 Task: Create a due date automation trigger when advanced on, 2 hours before a card is due add content with a name starting with resume.
Action: Mouse moved to (904, 268)
Screenshot: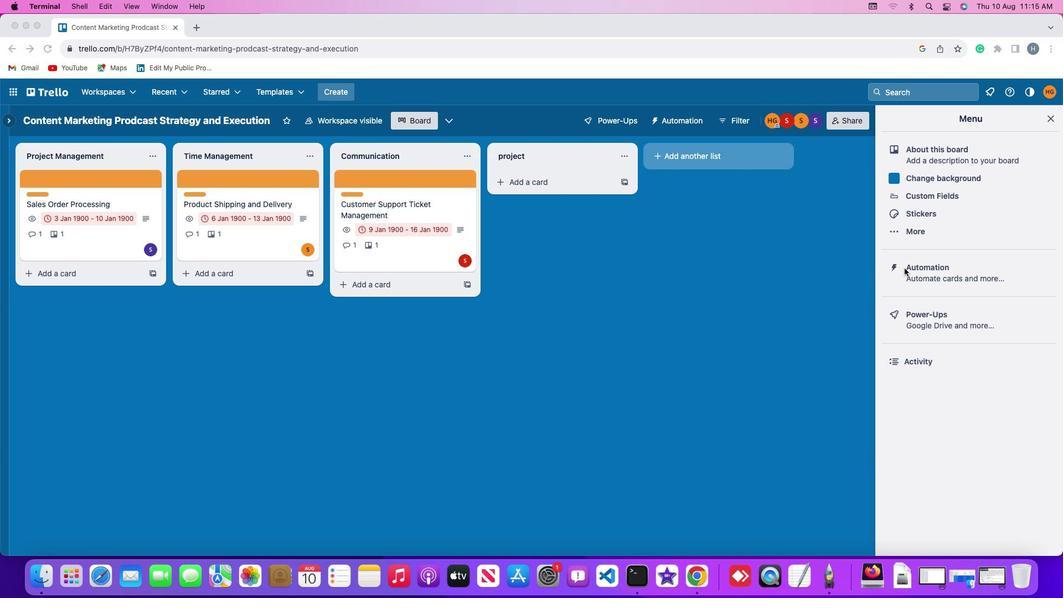 
Action: Mouse pressed left at (904, 268)
Screenshot: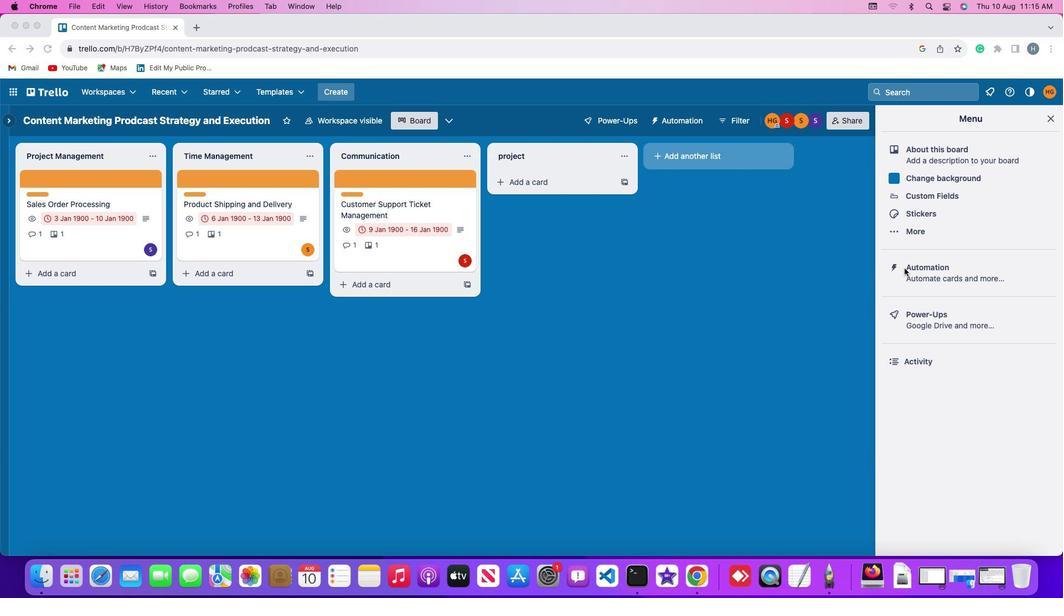 
Action: Mouse moved to (904, 268)
Screenshot: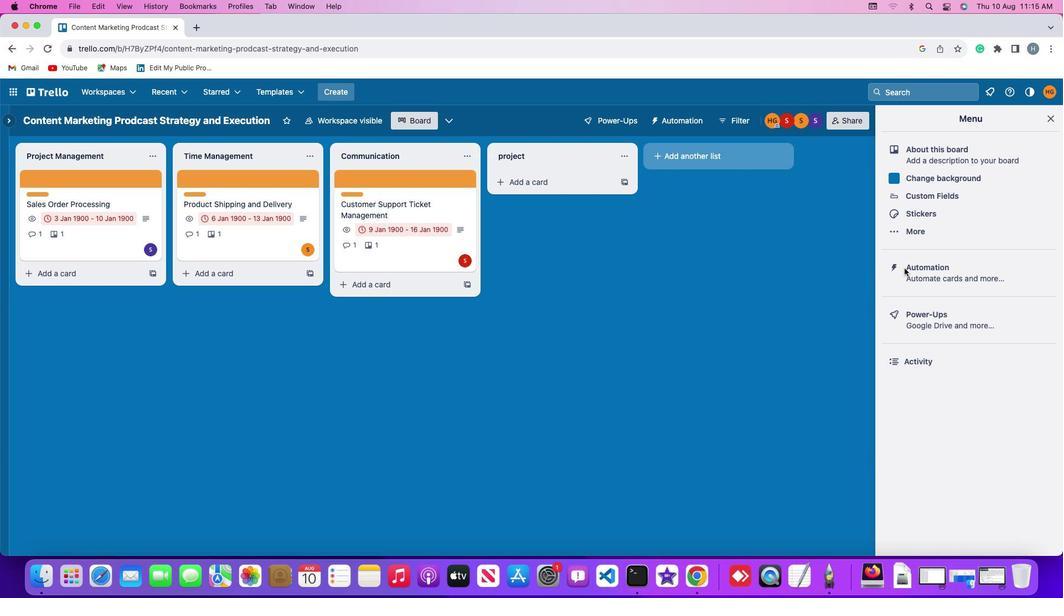 
Action: Mouse pressed left at (904, 268)
Screenshot: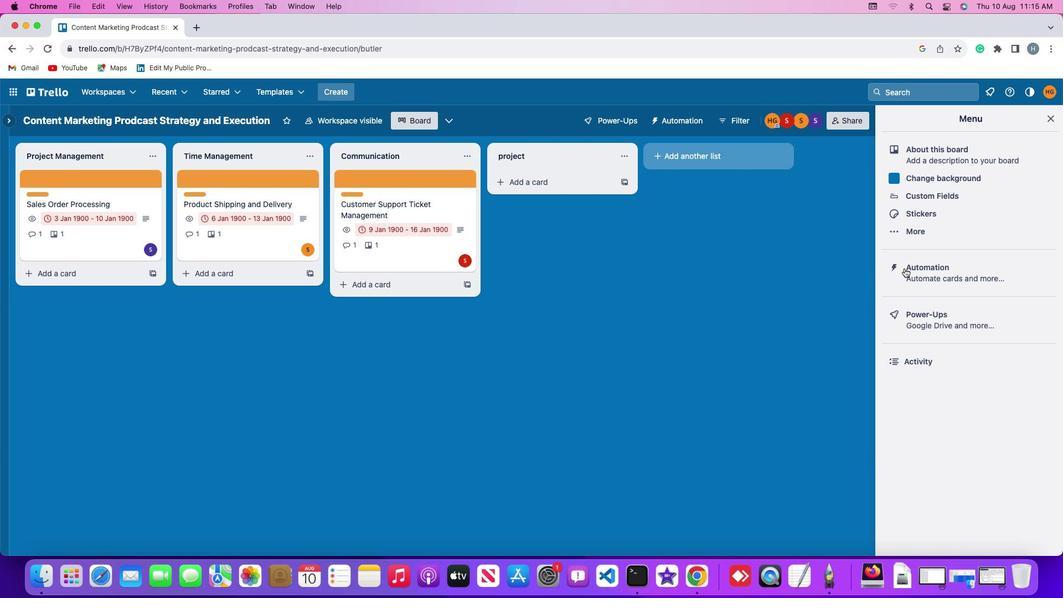 
Action: Mouse moved to (82, 263)
Screenshot: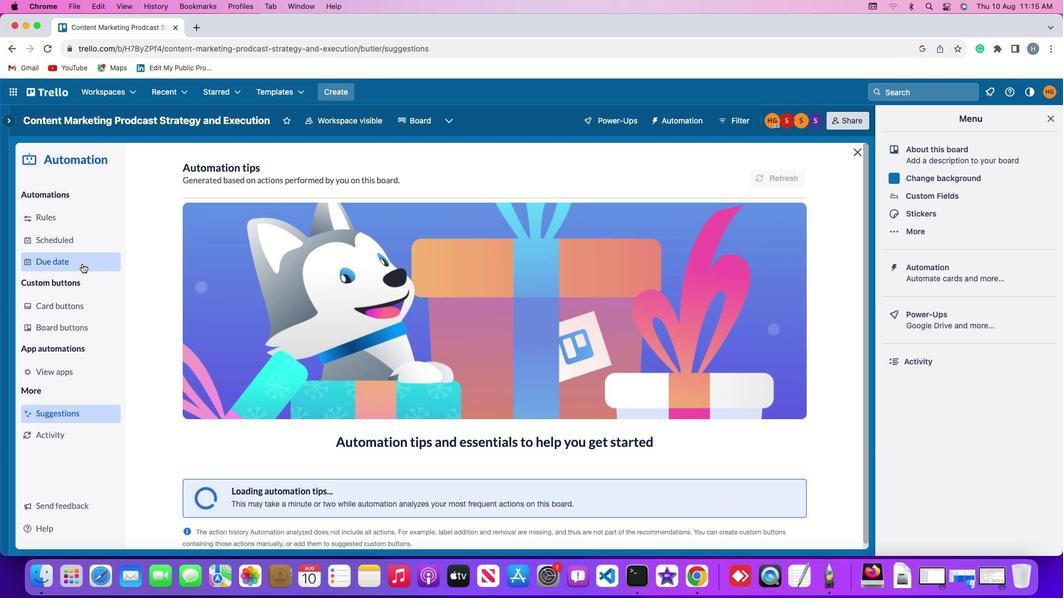 
Action: Mouse pressed left at (82, 263)
Screenshot: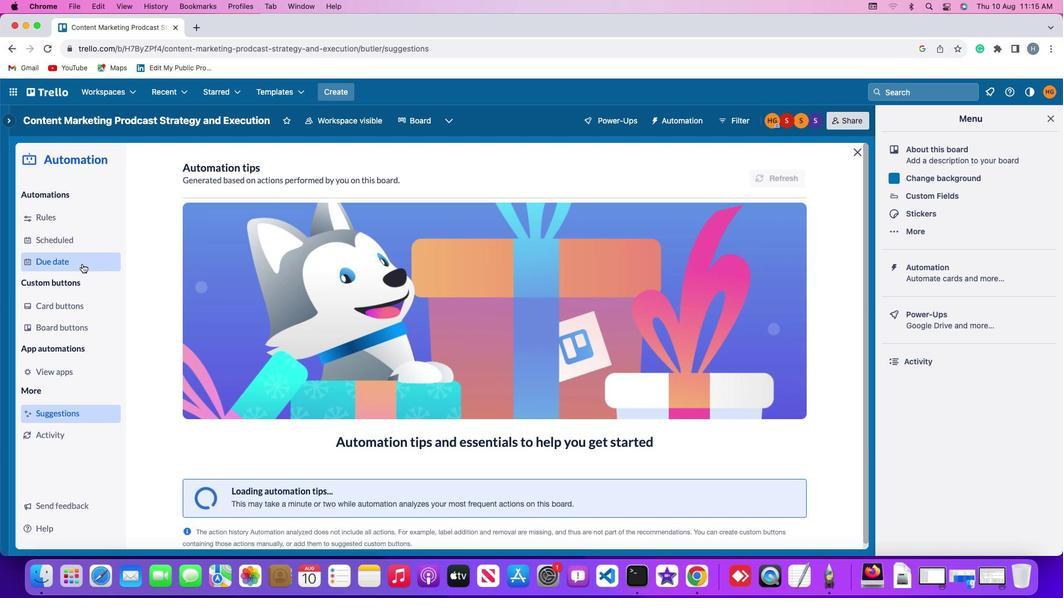 
Action: Mouse moved to (759, 172)
Screenshot: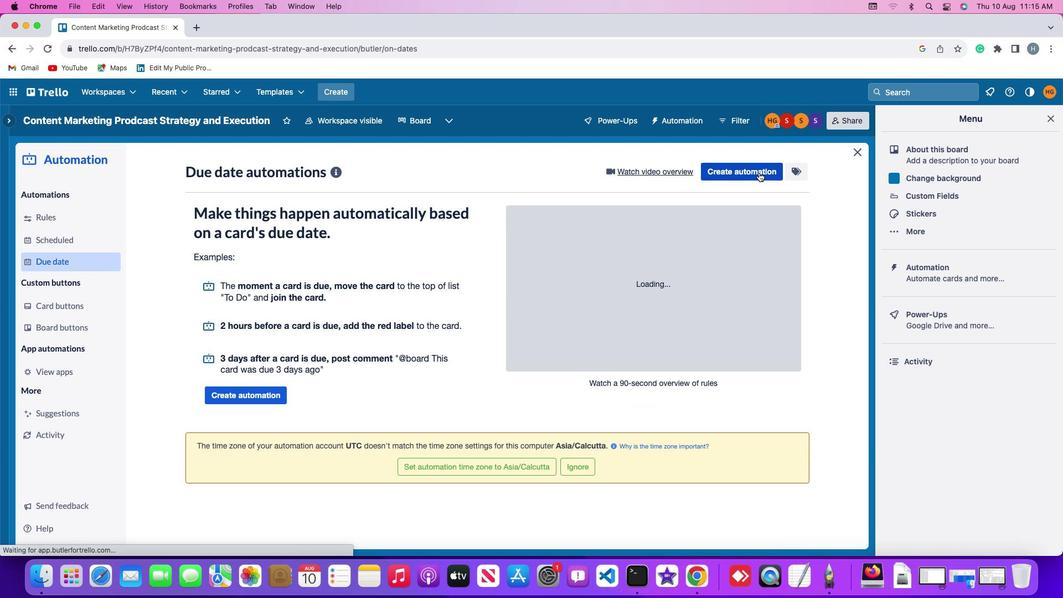 
Action: Mouse pressed left at (759, 172)
Screenshot: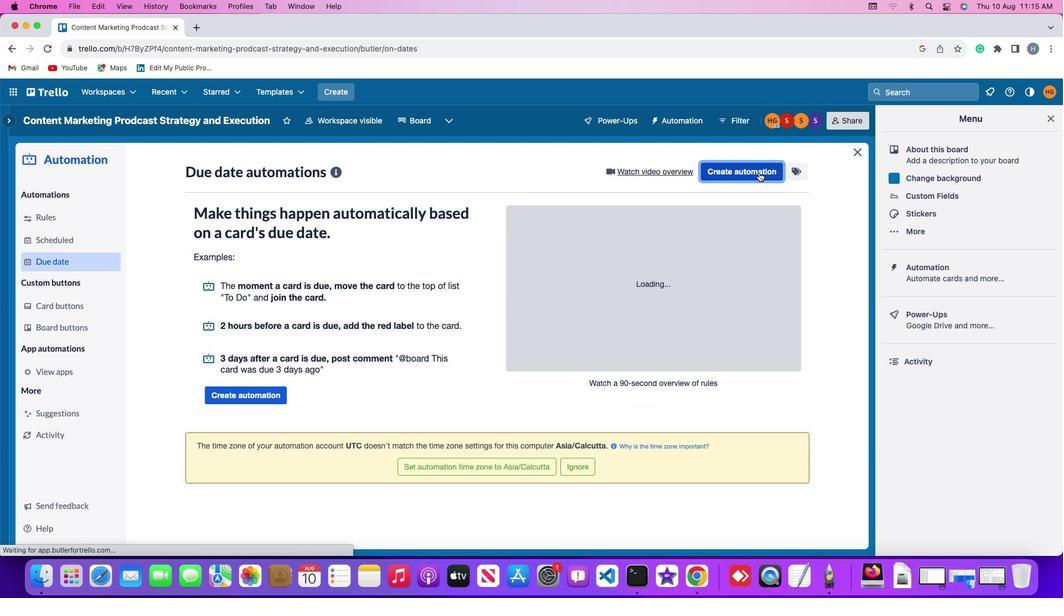 
Action: Mouse moved to (268, 277)
Screenshot: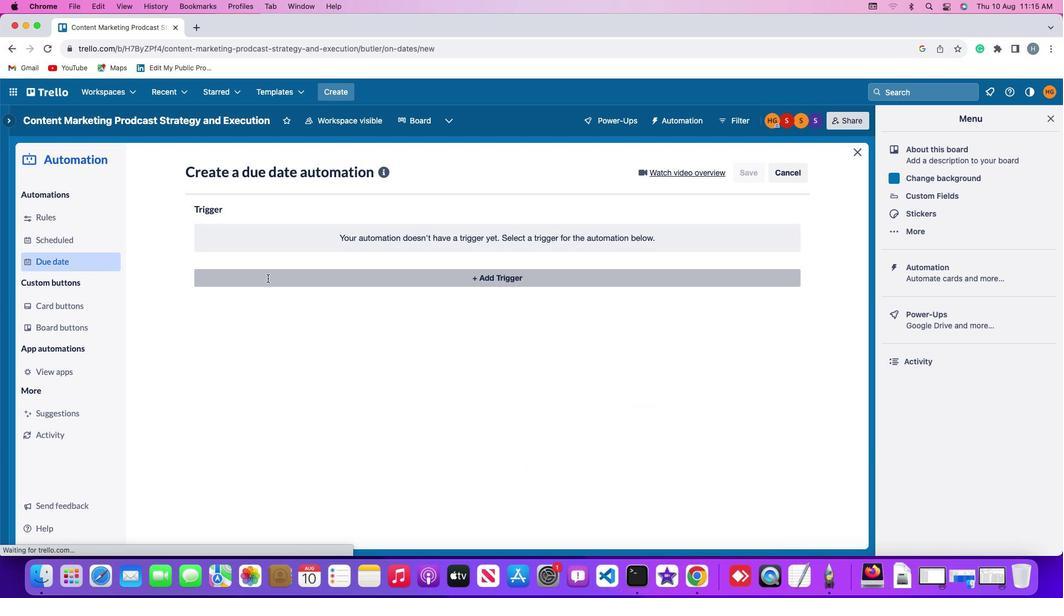 
Action: Mouse pressed left at (268, 277)
Screenshot: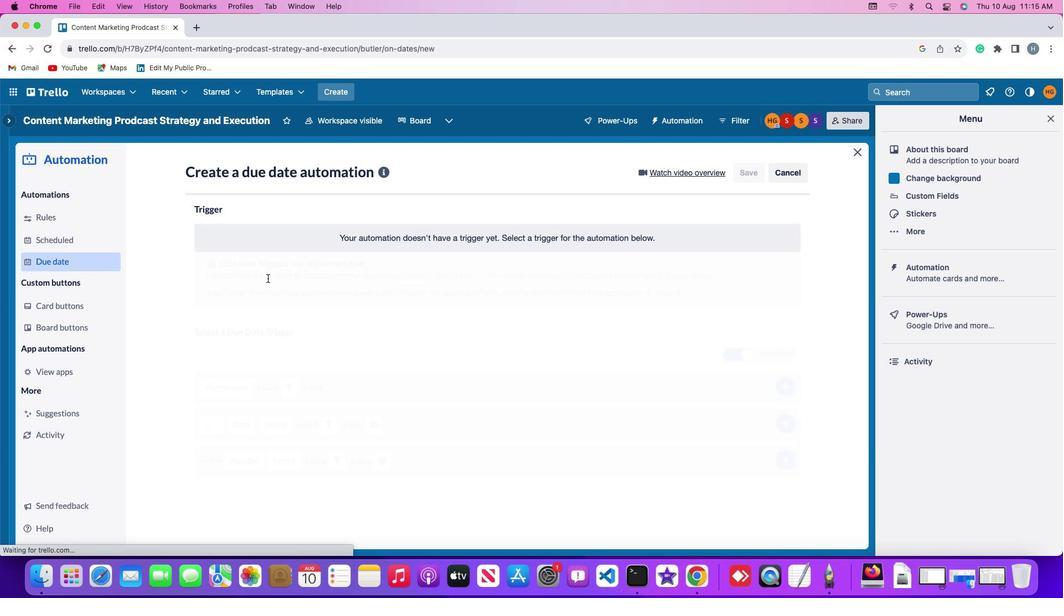 
Action: Mouse moved to (219, 452)
Screenshot: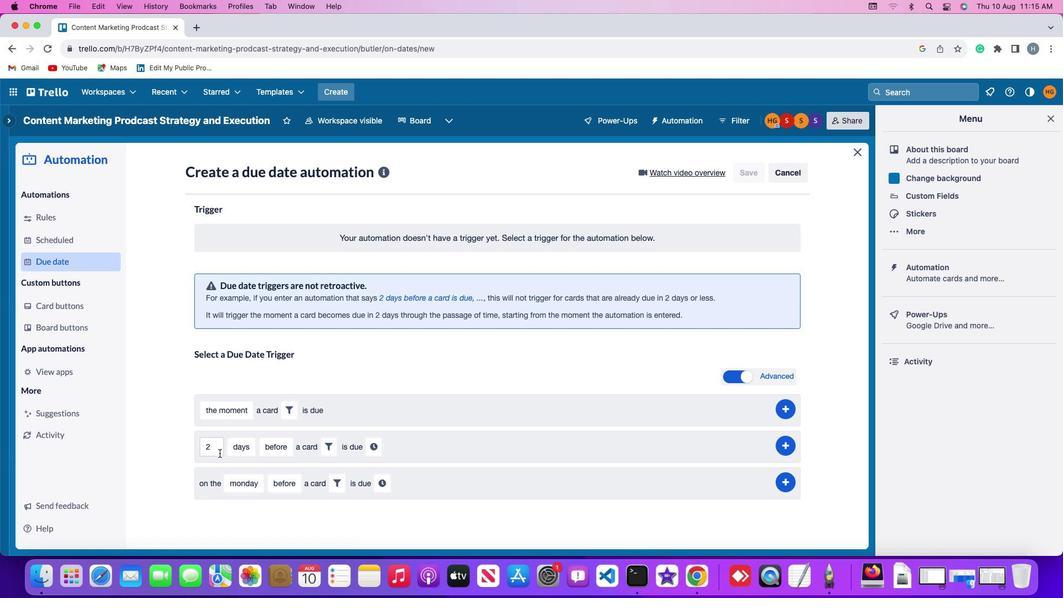 
Action: Mouse pressed left at (219, 452)
Screenshot: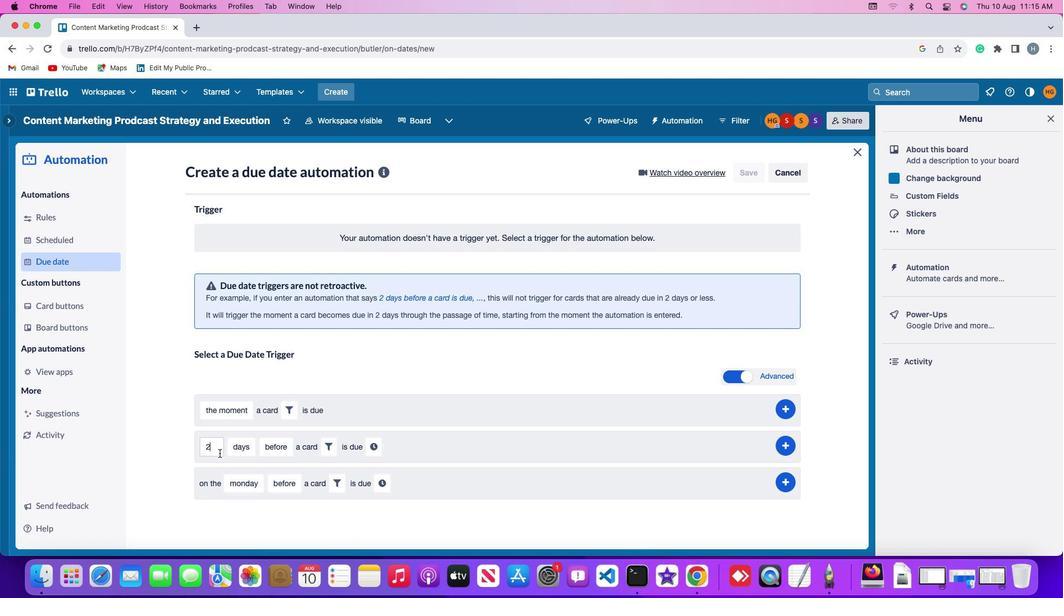
Action: Mouse moved to (220, 449)
Screenshot: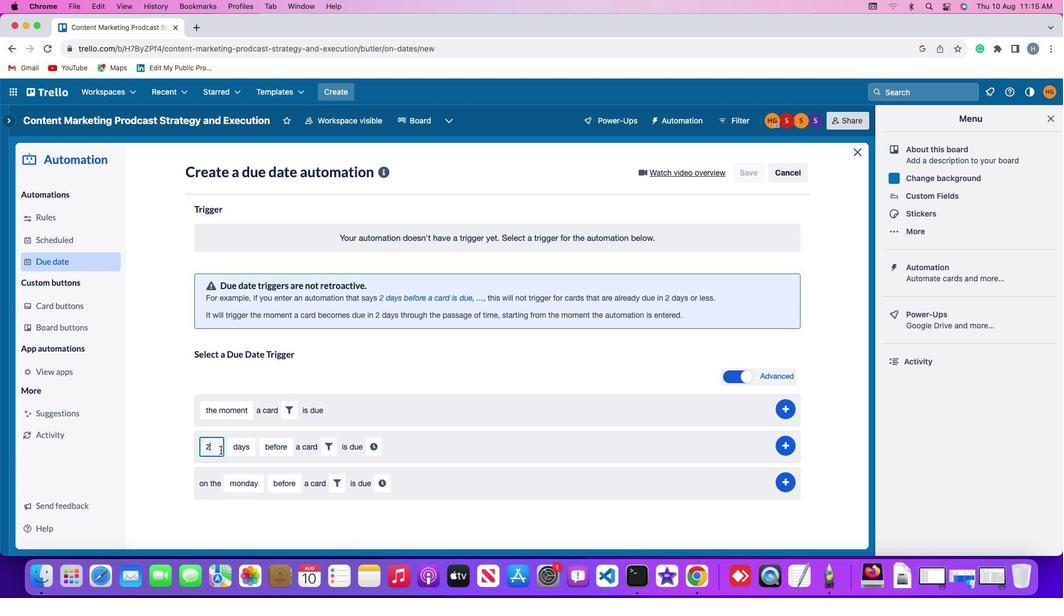 
Action: Key pressed Key.backspace'2'
Screenshot: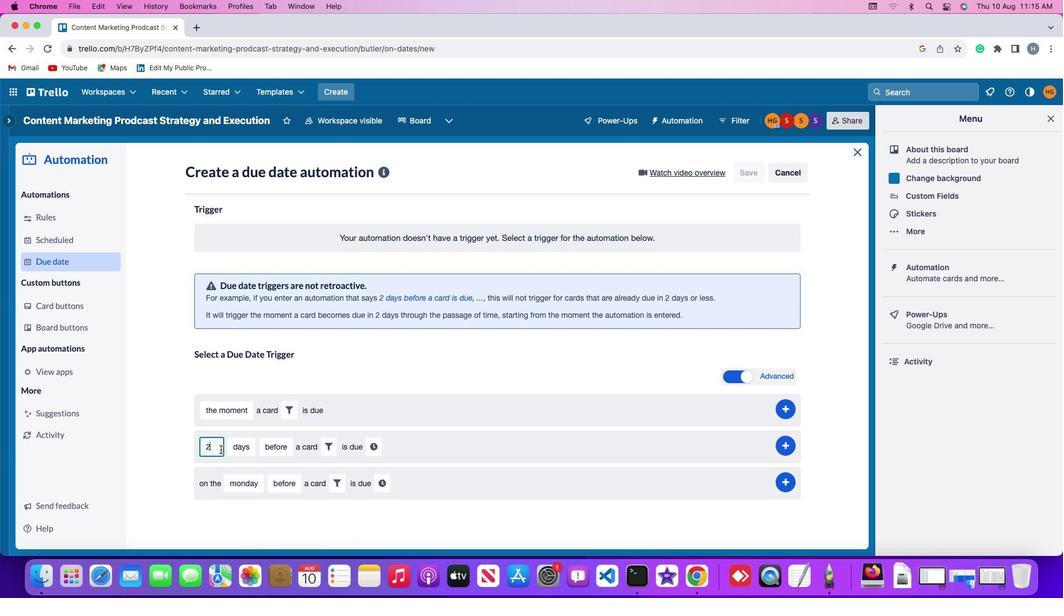 
Action: Mouse moved to (247, 447)
Screenshot: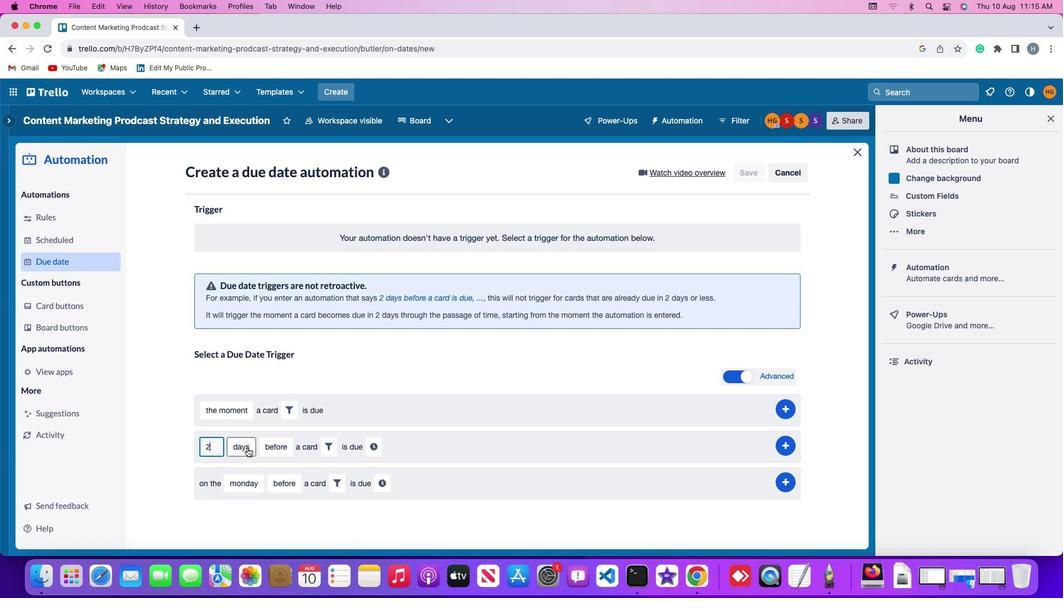 
Action: Mouse pressed left at (247, 447)
Screenshot: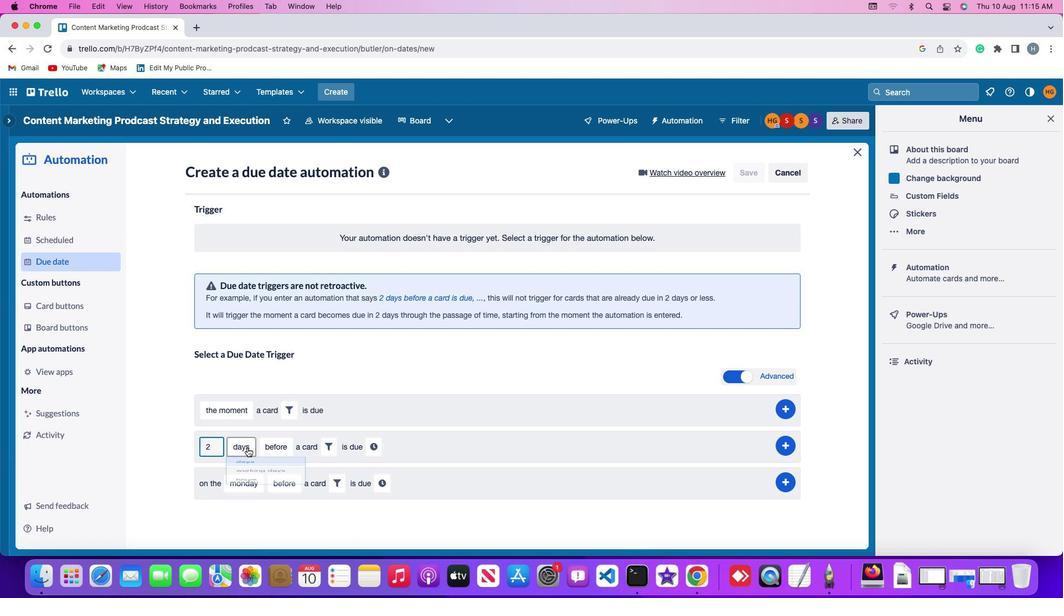 
Action: Mouse moved to (251, 511)
Screenshot: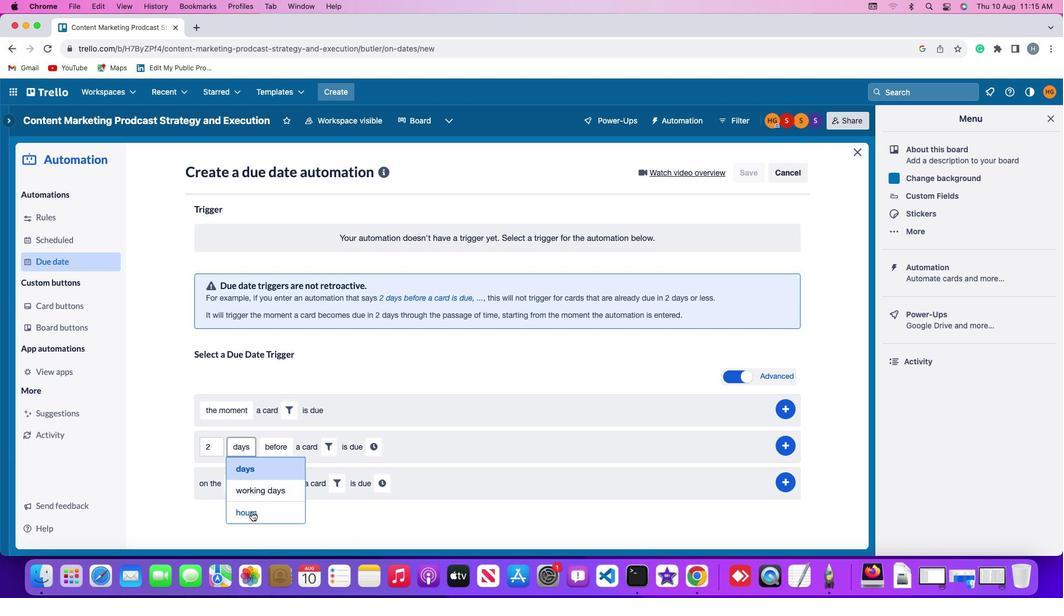 
Action: Mouse pressed left at (251, 511)
Screenshot: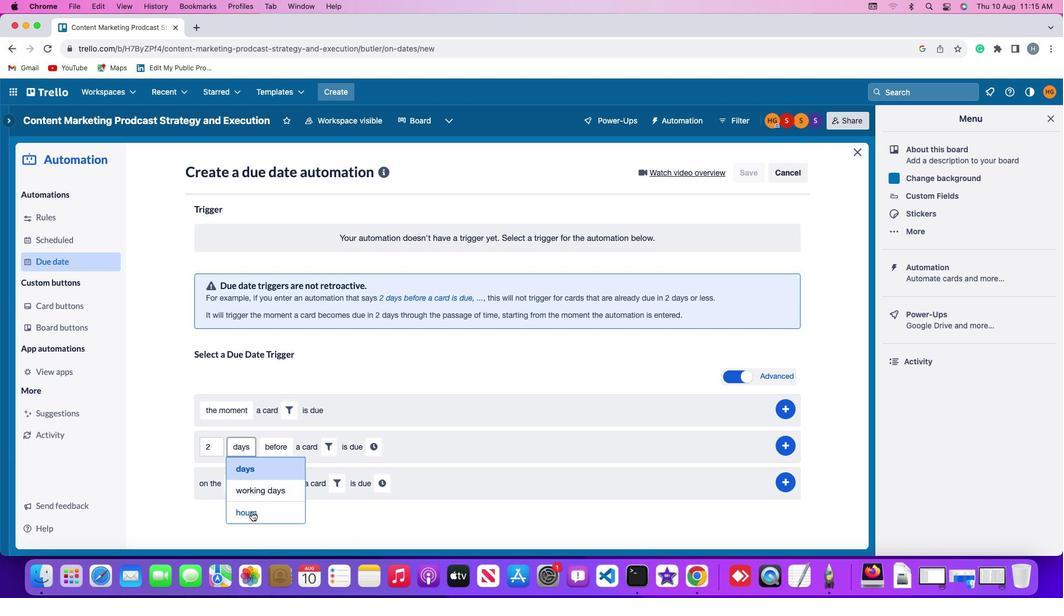 
Action: Mouse moved to (273, 445)
Screenshot: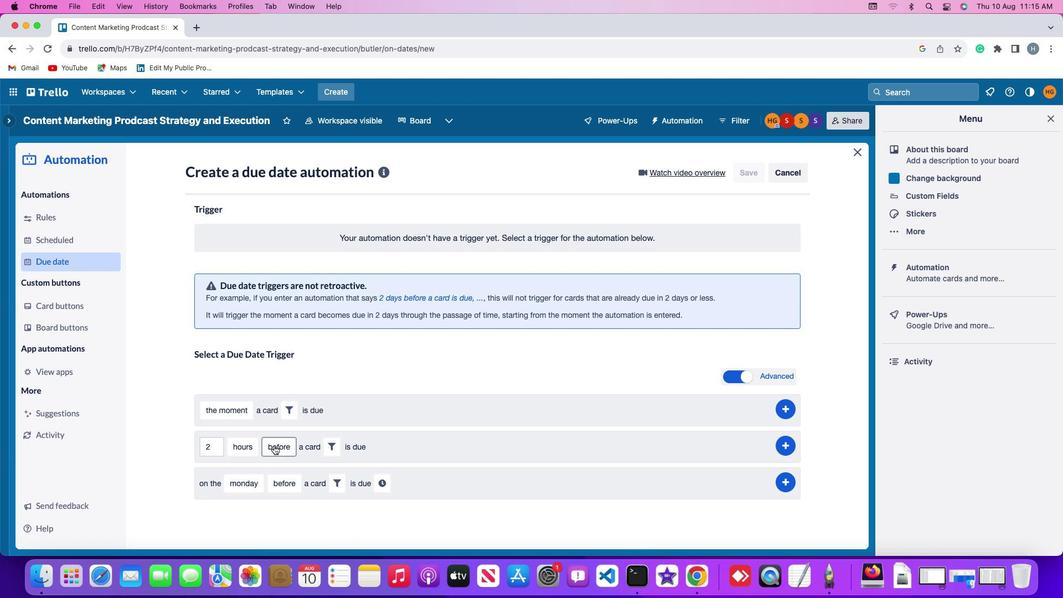 
Action: Mouse pressed left at (273, 445)
Screenshot: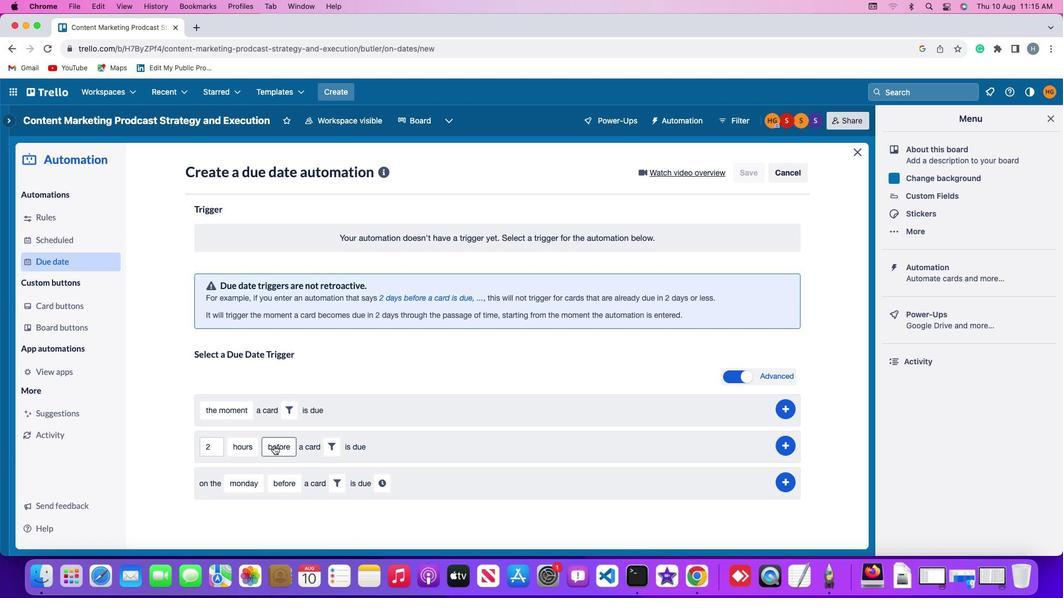 
Action: Mouse moved to (282, 469)
Screenshot: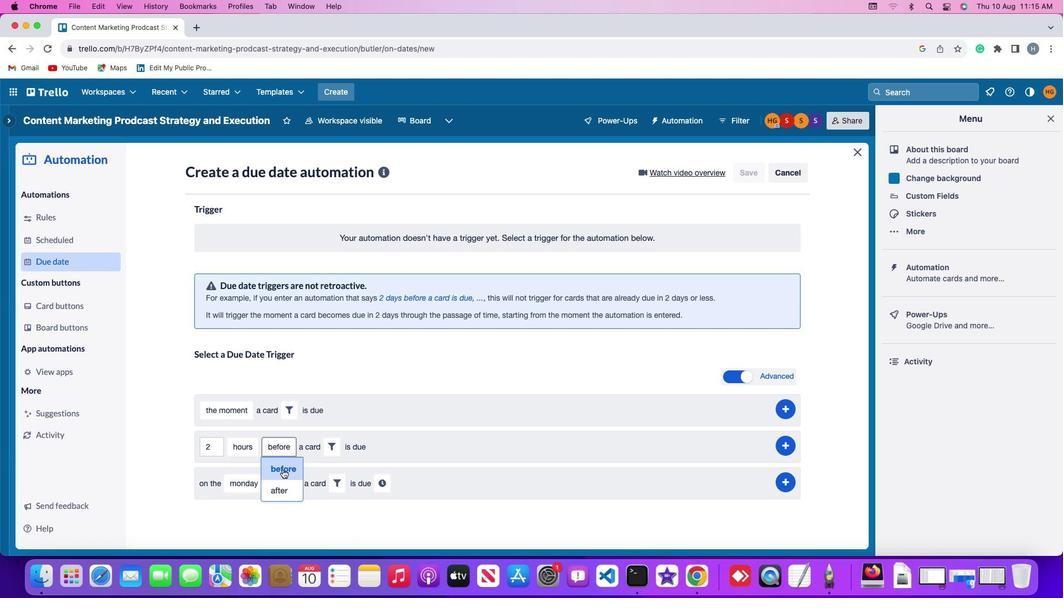 
Action: Mouse pressed left at (282, 469)
Screenshot: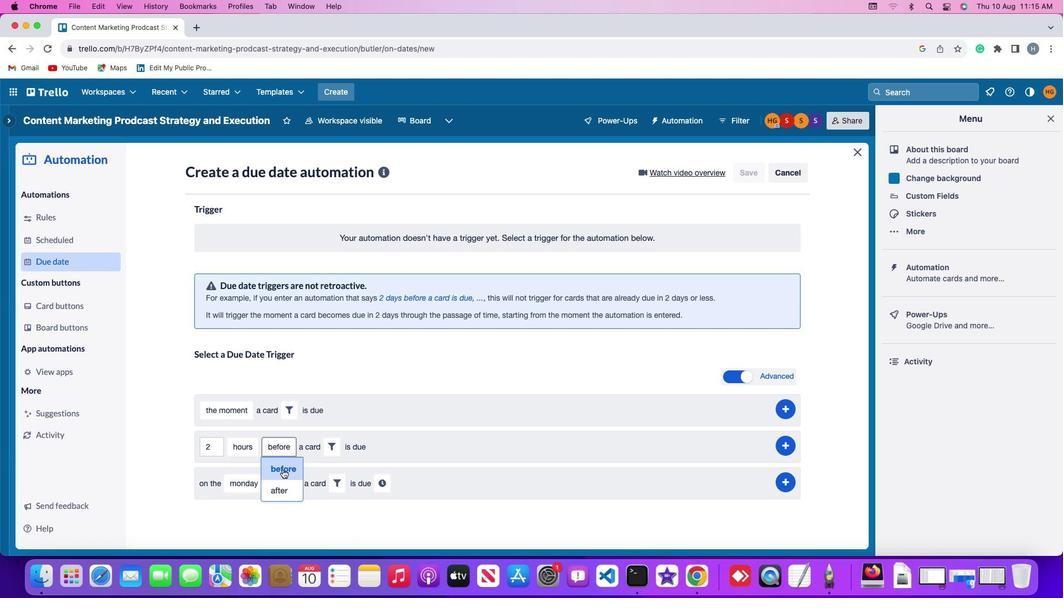 
Action: Mouse moved to (342, 449)
Screenshot: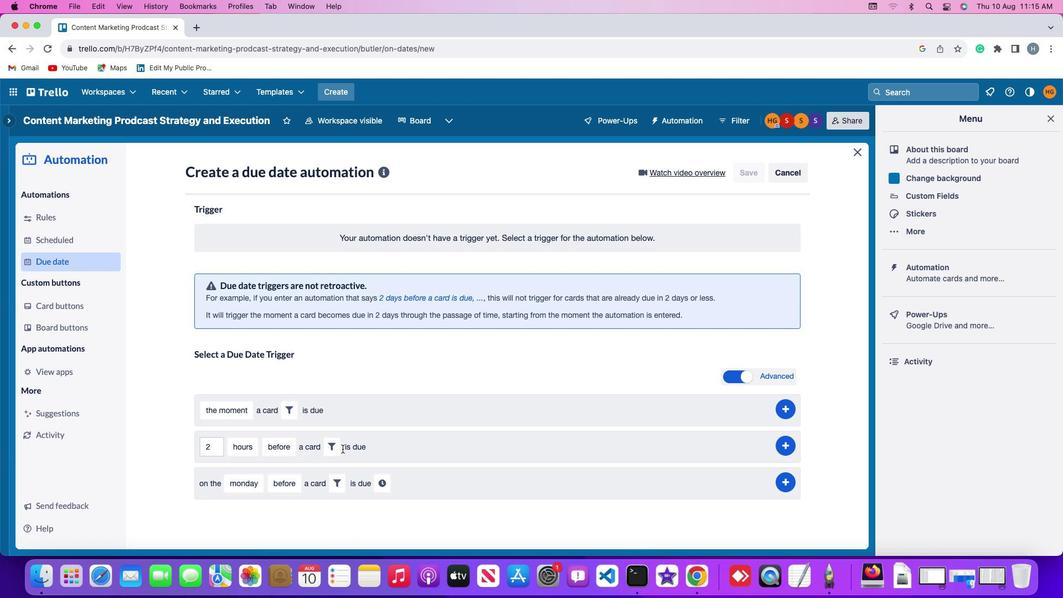 
Action: Mouse pressed left at (342, 449)
Screenshot: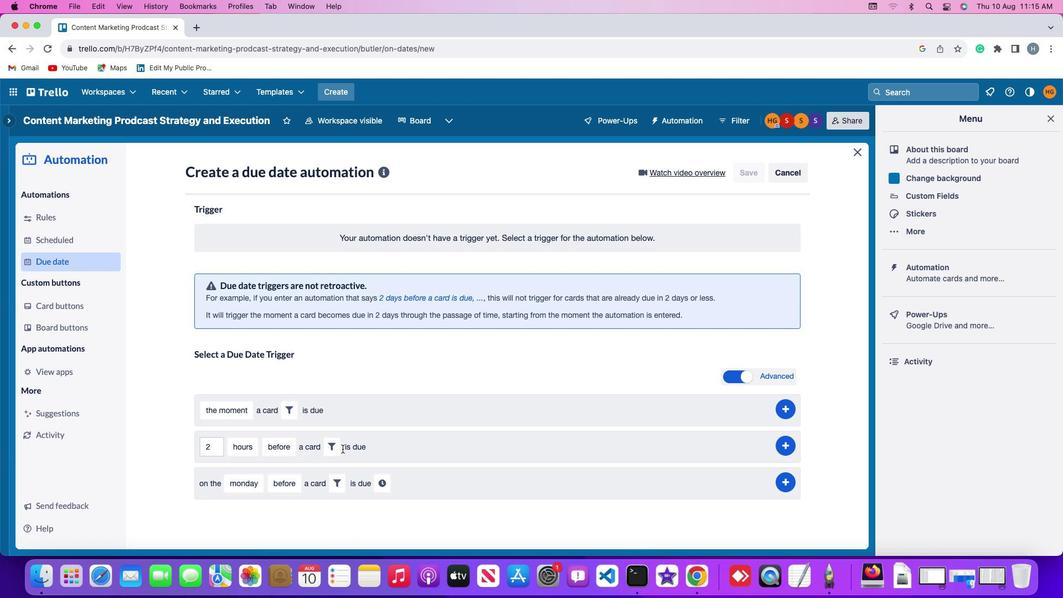 
Action: Mouse moved to (332, 446)
Screenshot: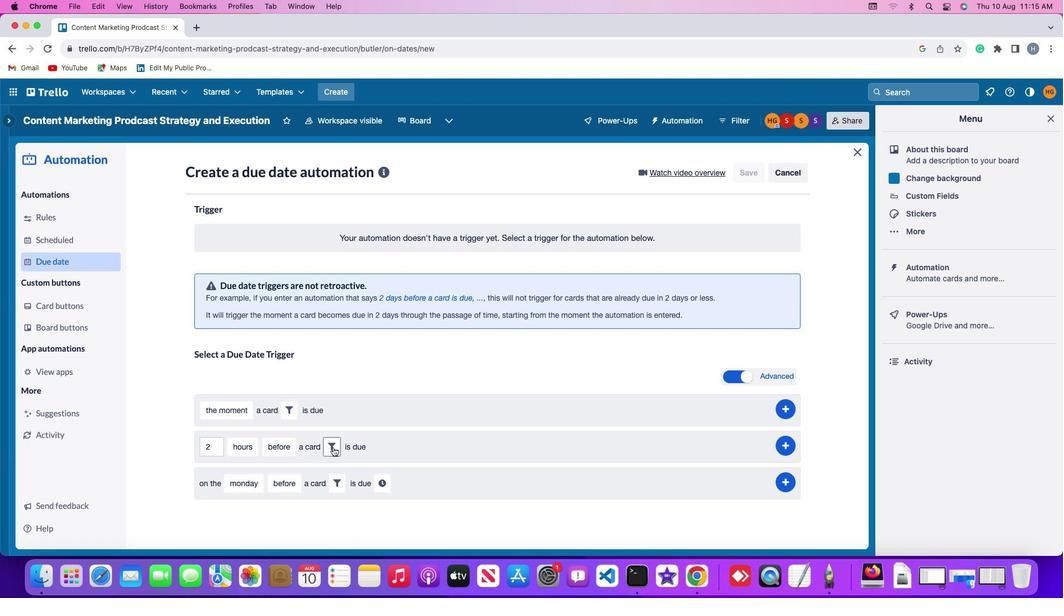 
Action: Mouse pressed left at (332, 446)
Screenshot: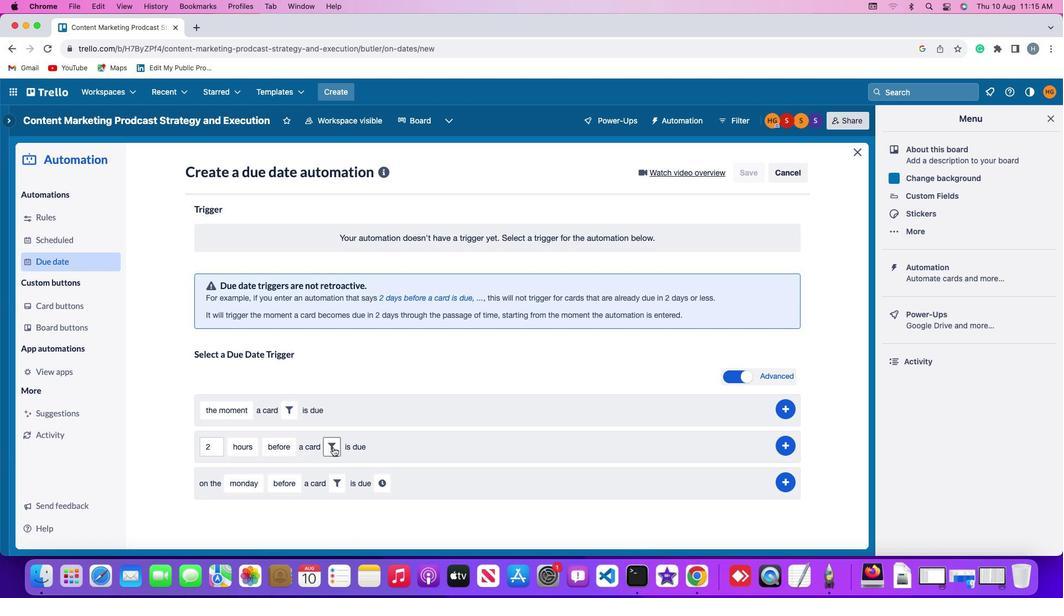 
Action: Mouse moved to (459, 483)
Screenshot: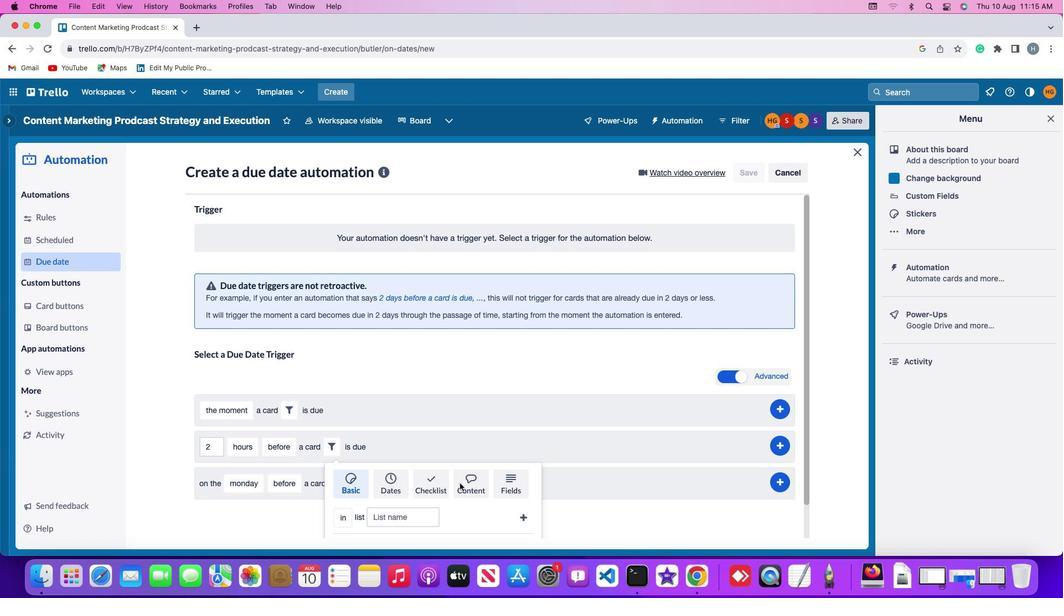 
Action: Mouse pressed left at (459, 483)
Screenshot: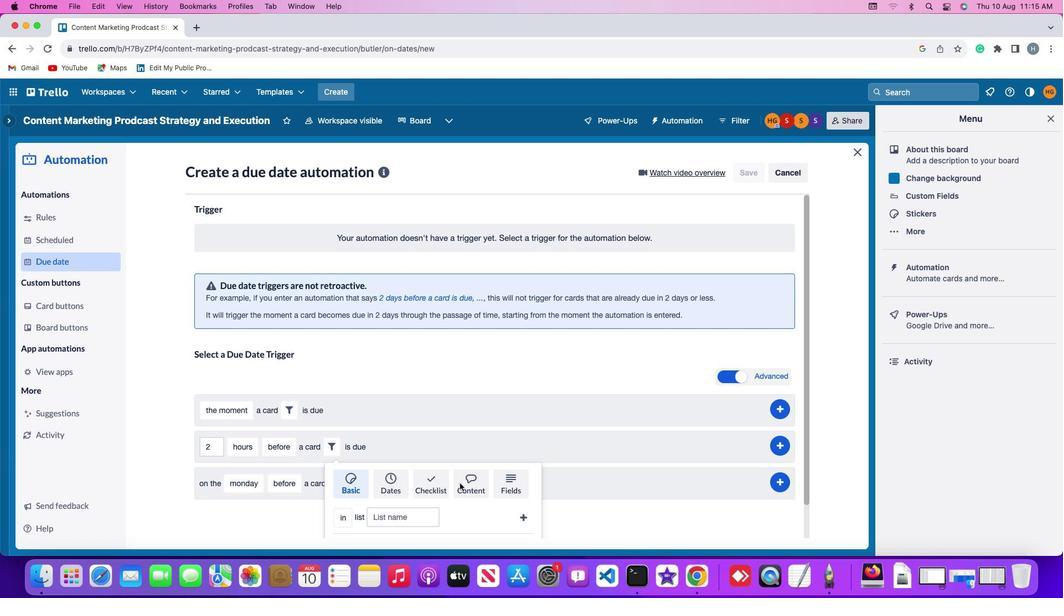 
Action: Mouse moved to (361, 513)
Screenshot: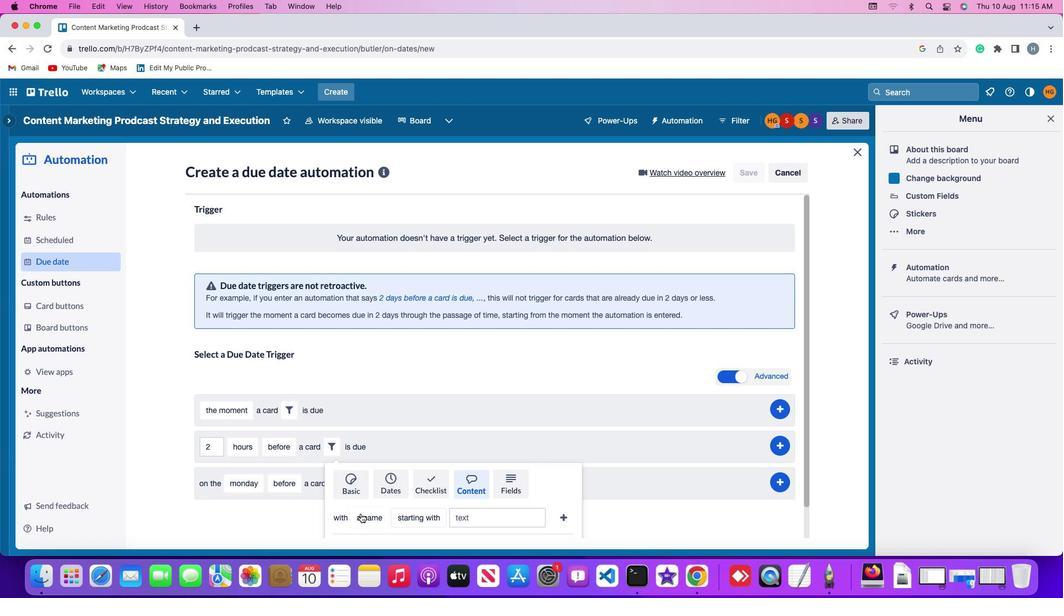 
Action: Mouse pressed left at (361, 513)
Screenshot: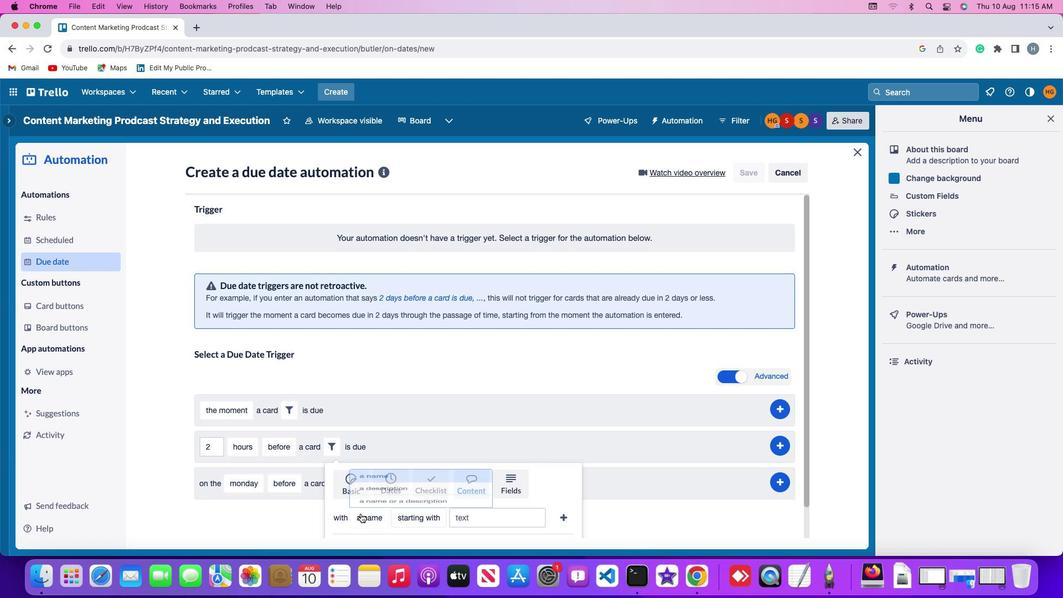 
Action: Mouse moved to (374, 449)
Screenshot: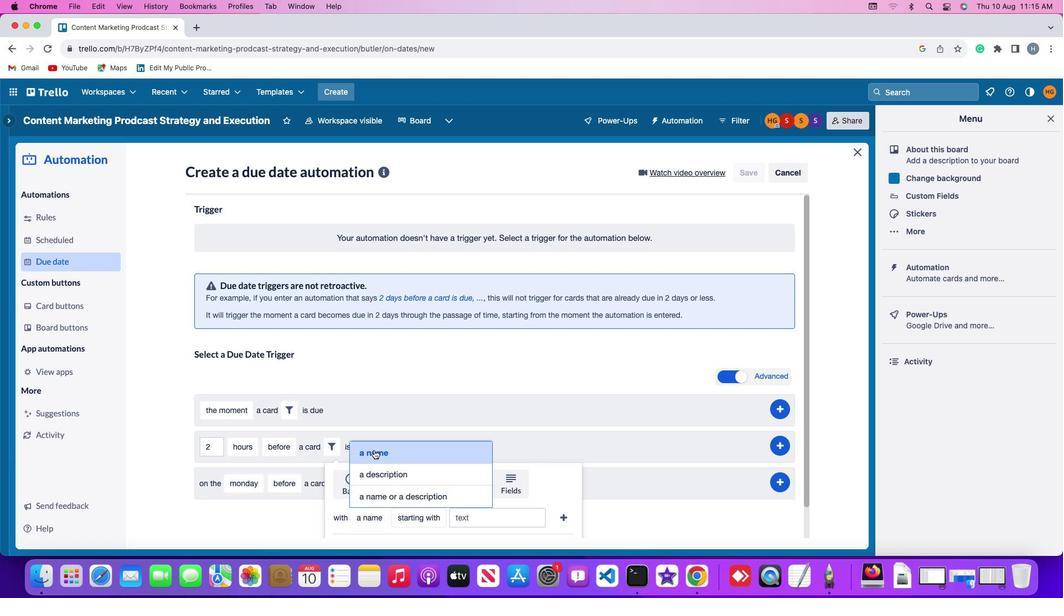
Action: Mouse pressed left at (374, 449)
Screenshot: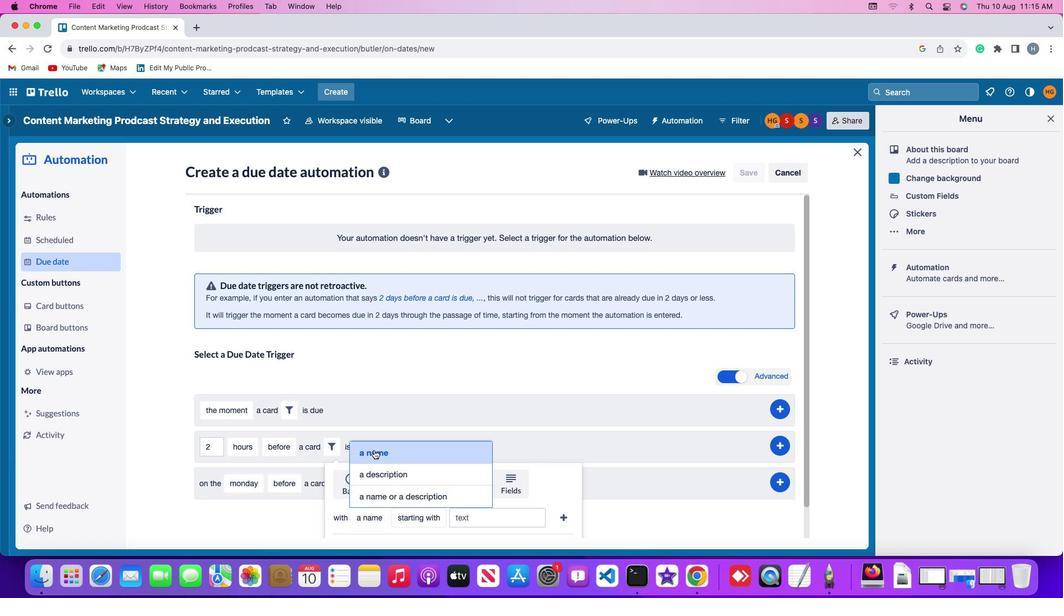 
Action: Mouse moved to (420, 511)
Screenshot: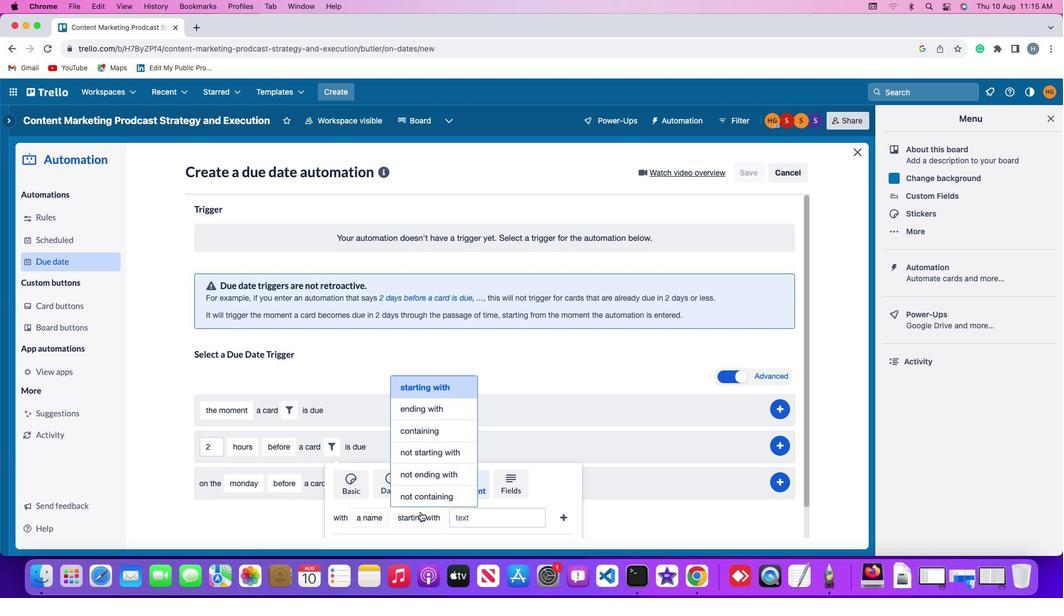 
Action: Mouse pressed left at (420, 511)
Screenshot: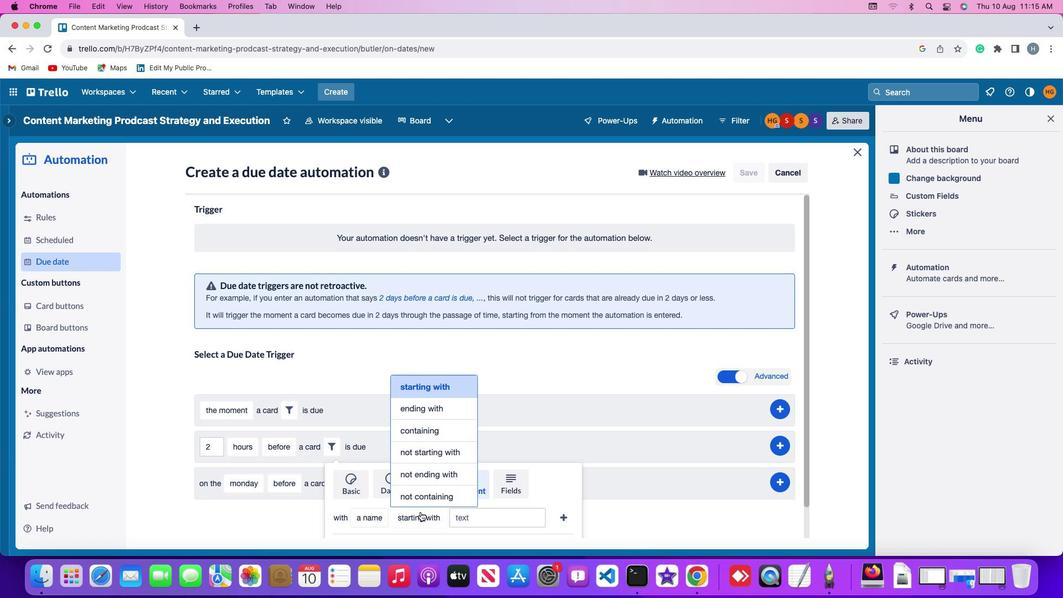 
Action: Mouse moved to (429, 392)
Screenshot: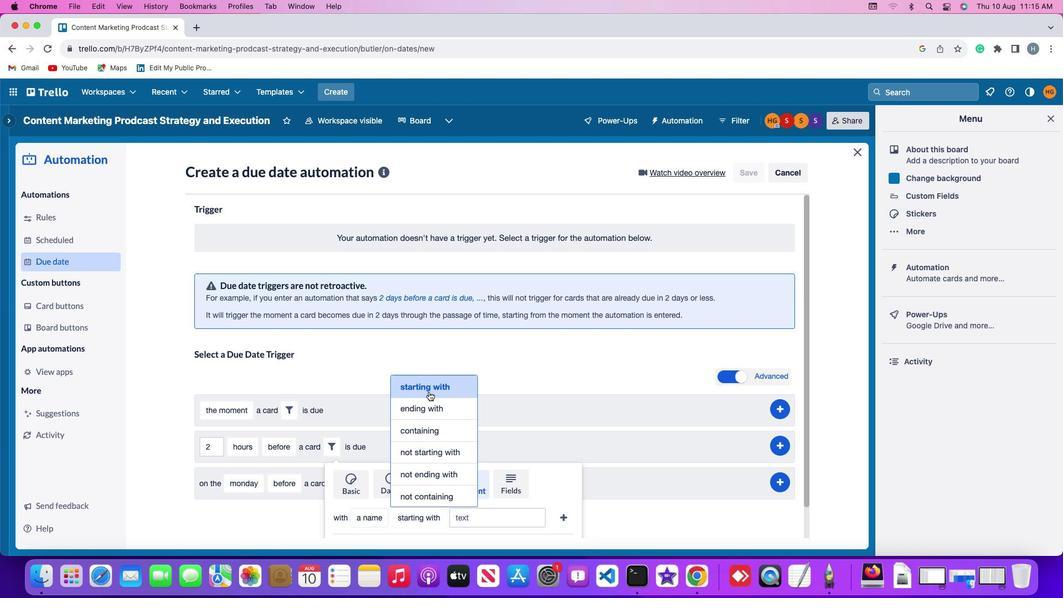 
Action: Mouse pressed left at (429, 392)
Screenshot: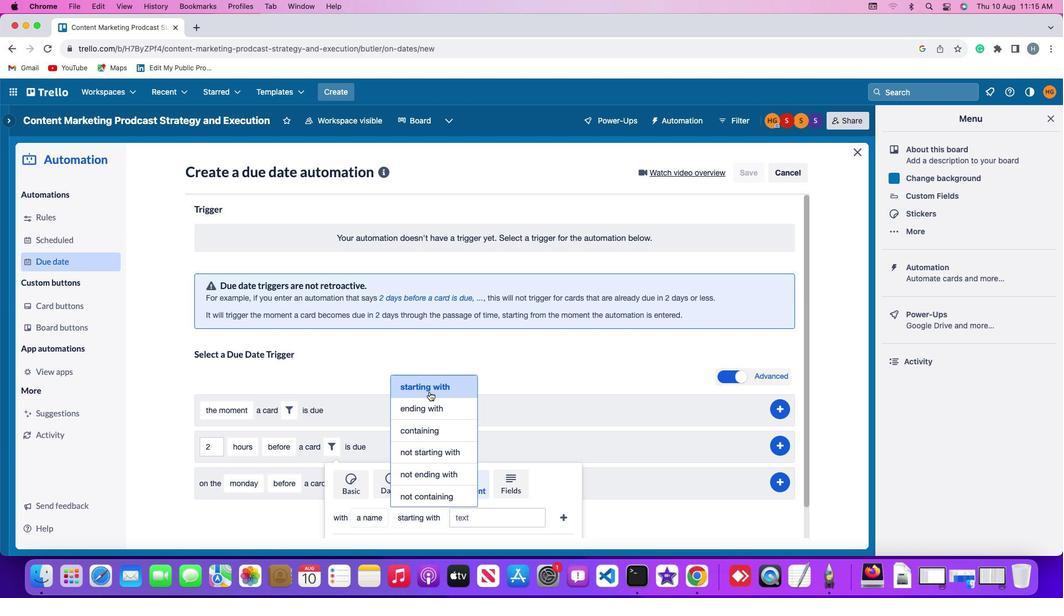 
Action: Mouse moved to (480, 515)
Screenshot: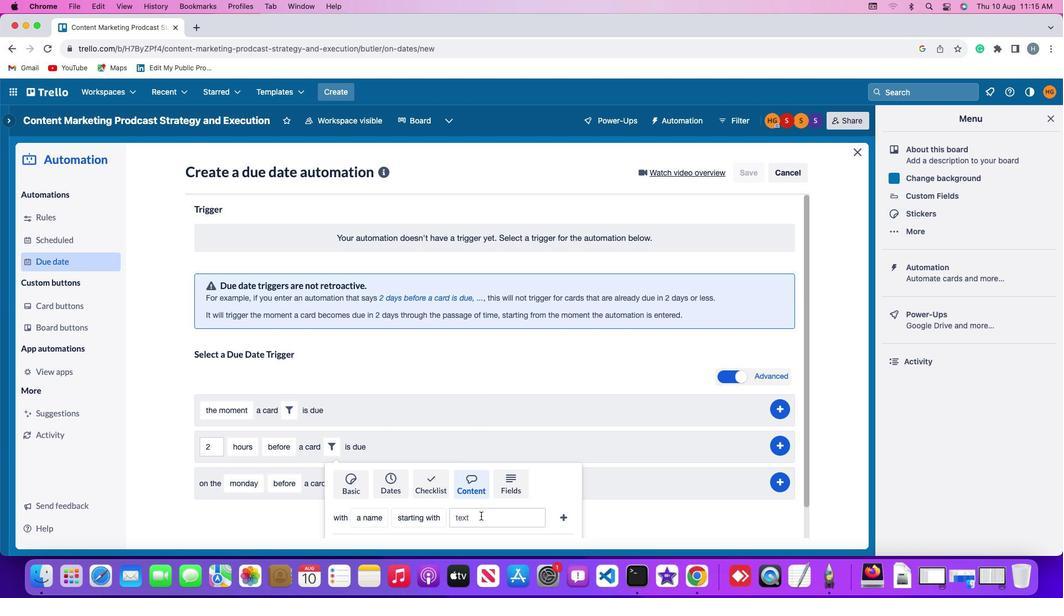
Action: Mouse pressed left at (480, 515)
Screenshot: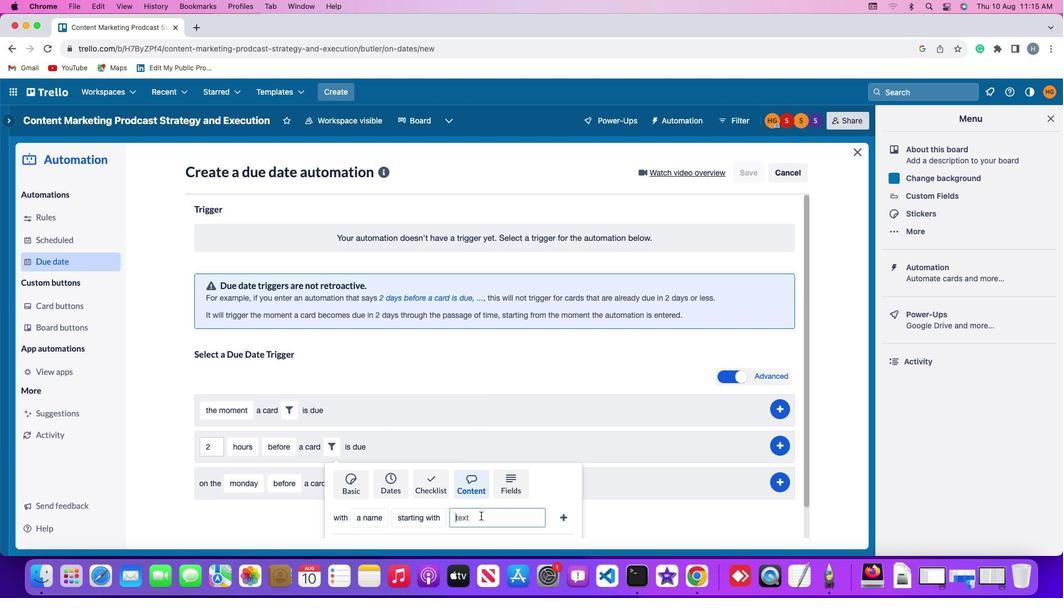 
Action: Mouse moved to (480, 516)
Screenshot: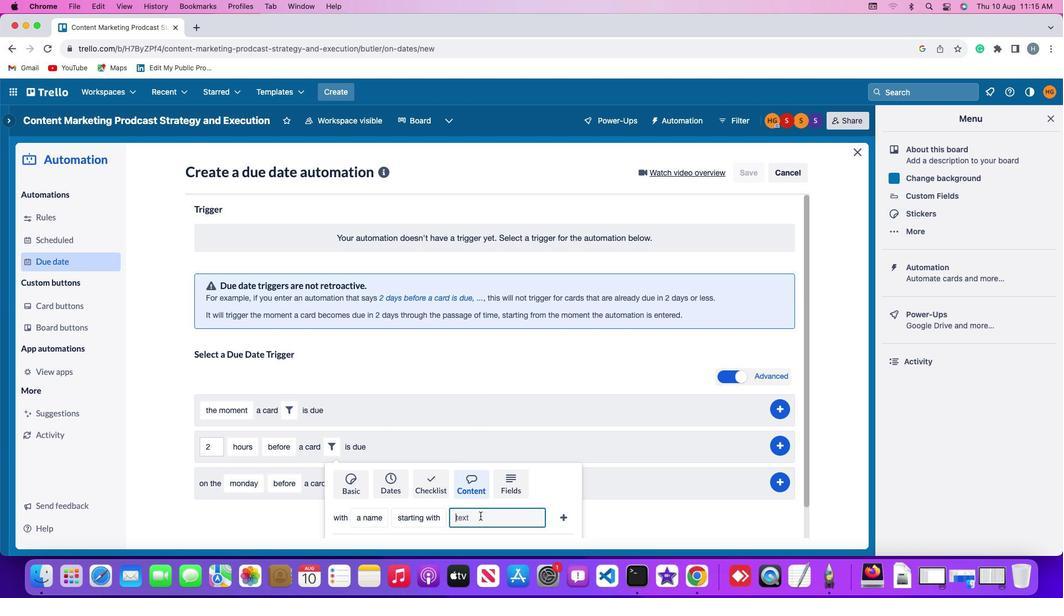 
Action: Key pressed 'r''e''s''u''m''e'
Screenshot: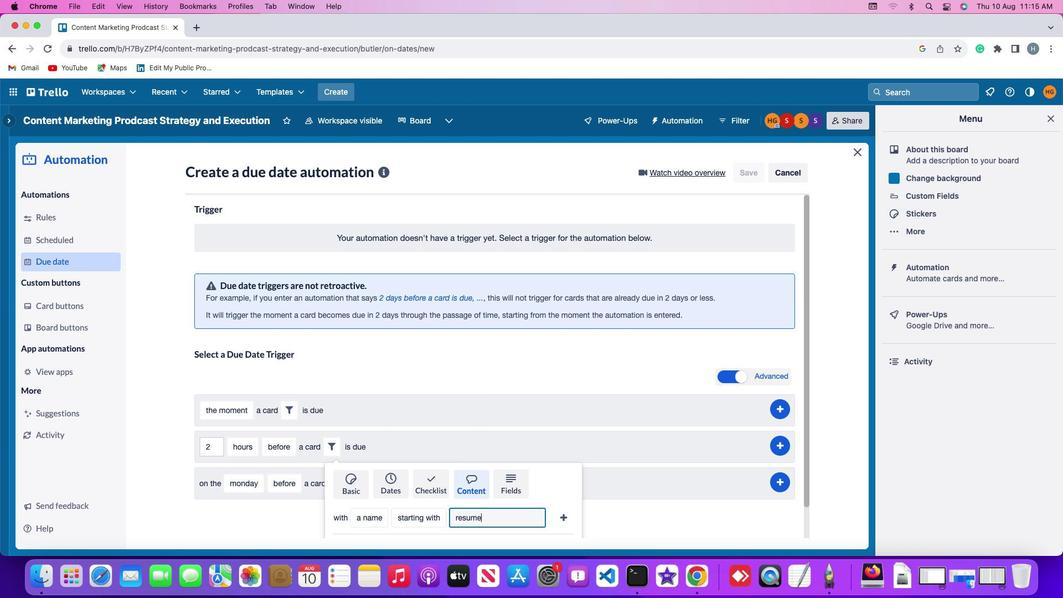 
Action: Mouse moved to (563, 516)
Screenshot: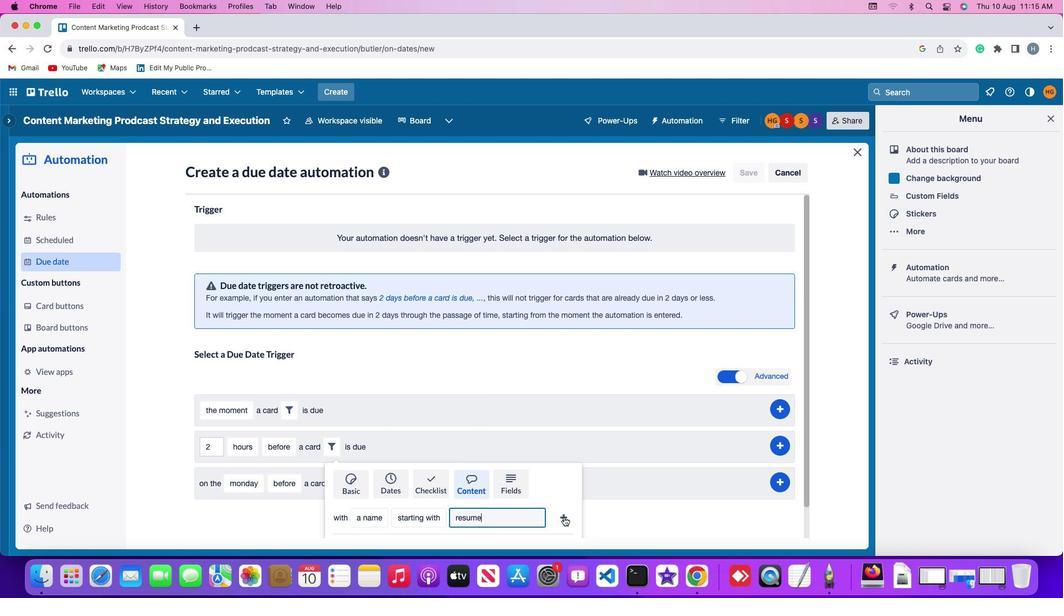 
Action: Mouse pressed left at (563, 516)
Screenshot: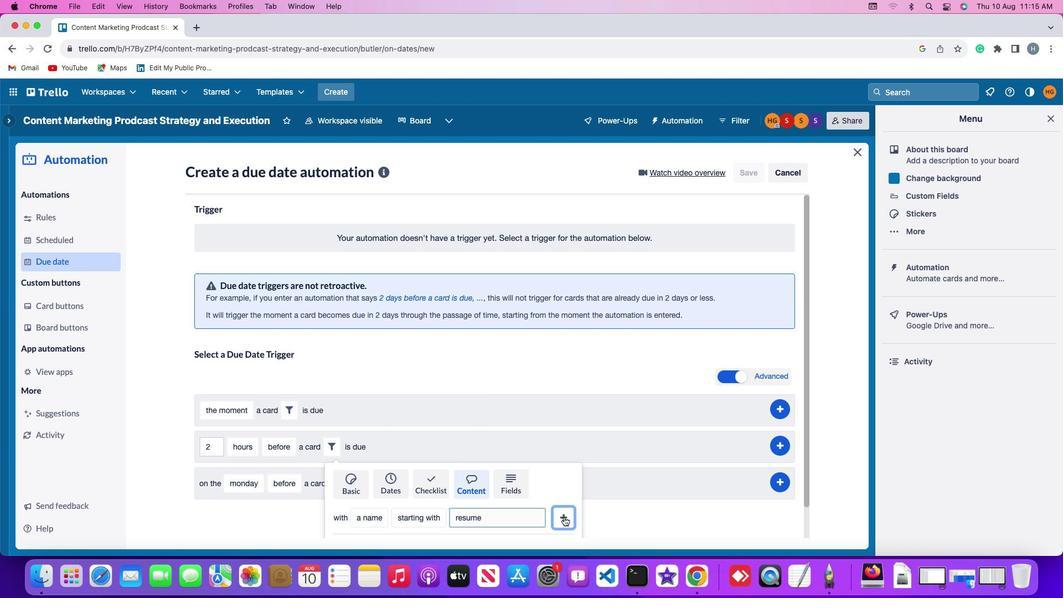 
Action: Mouse moved to (787, 442)
Screenshot: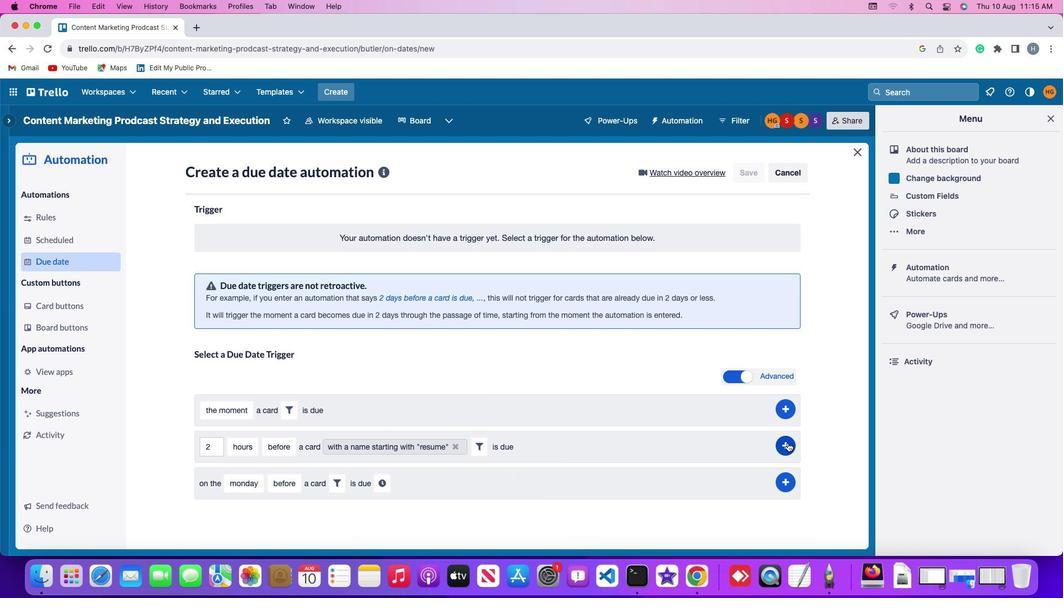 
Action: Mouse pressed left at (787, 442)
Screenshot: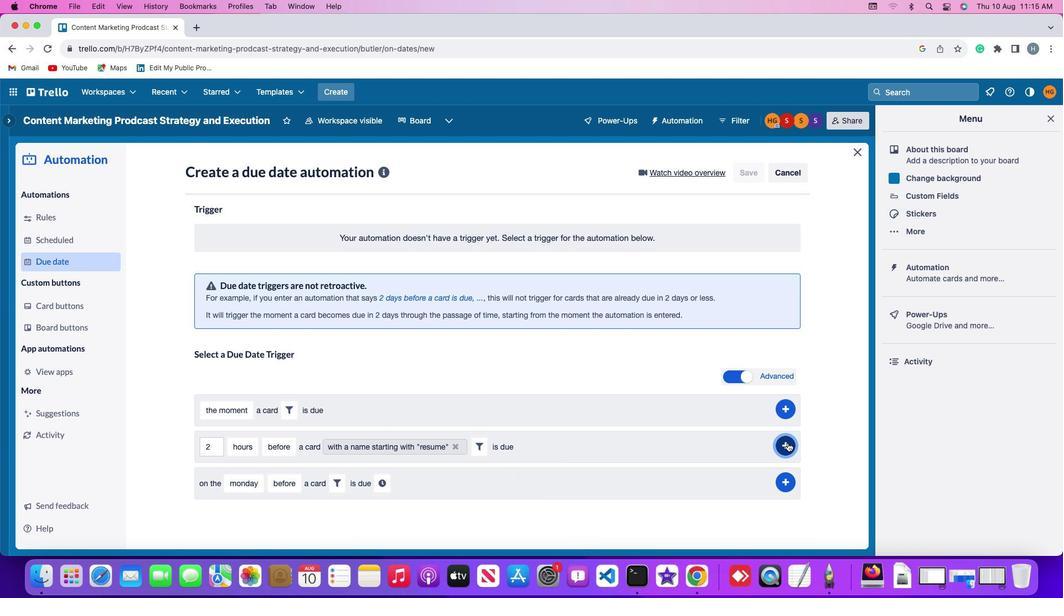 
Action: Mouse moved to (828, 366)
Screenshot: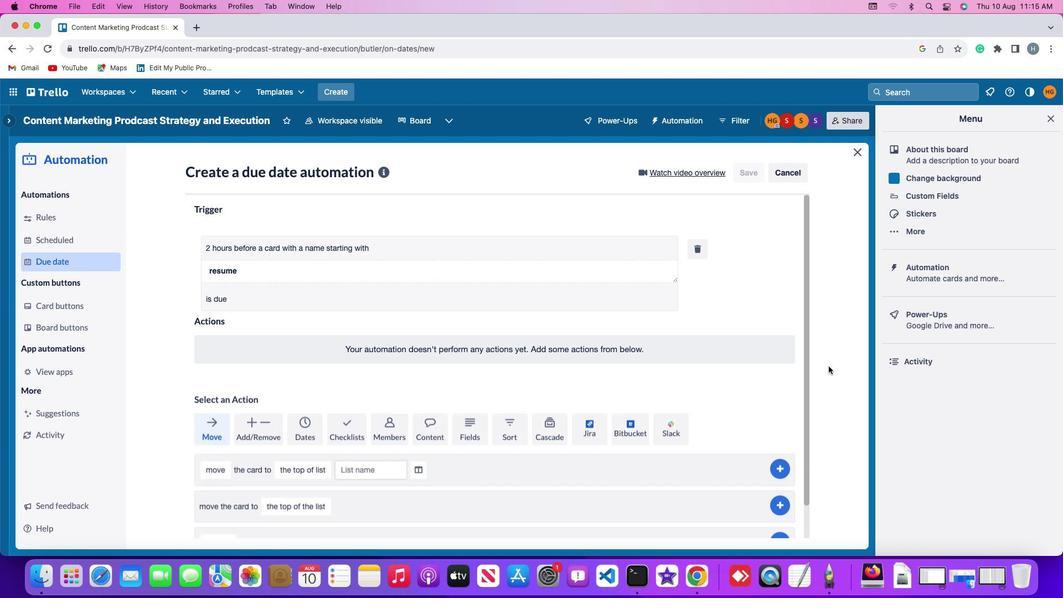 
